 Task: Create Card Card0000000404 in Board Board0000000101 in Workspace WS0000000034 in Trello. Create Card Card0000000405 in Board Board0000000102 in Workspace WS0000000034 in Trello. Create Card Card0000000406 in Board Board0000000102 in Workspace WS0000000034 in Trello. Create Card Card0000000407 in Board Board0000000102 in Workspace WS0000000034 in Trello. Create Card Card0000000408 in Board Board0000000102 in Workspace WS0000000034 in Trello
Action: Mouse moved to (504, 522)
Screenshot: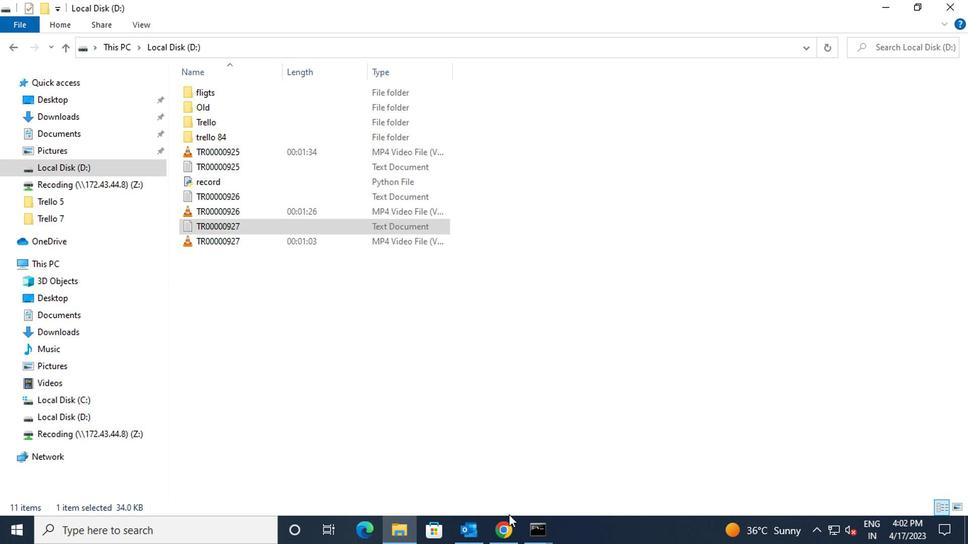 
Action: Mouse pressed left at (504, 522)
Screenshot: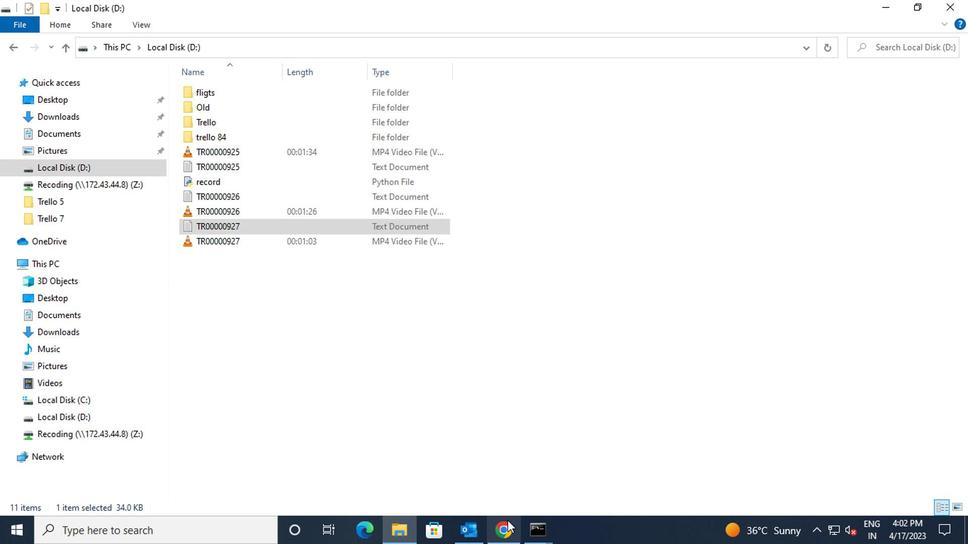 
Action: Mouse moved to (107, 339)
Screenshot: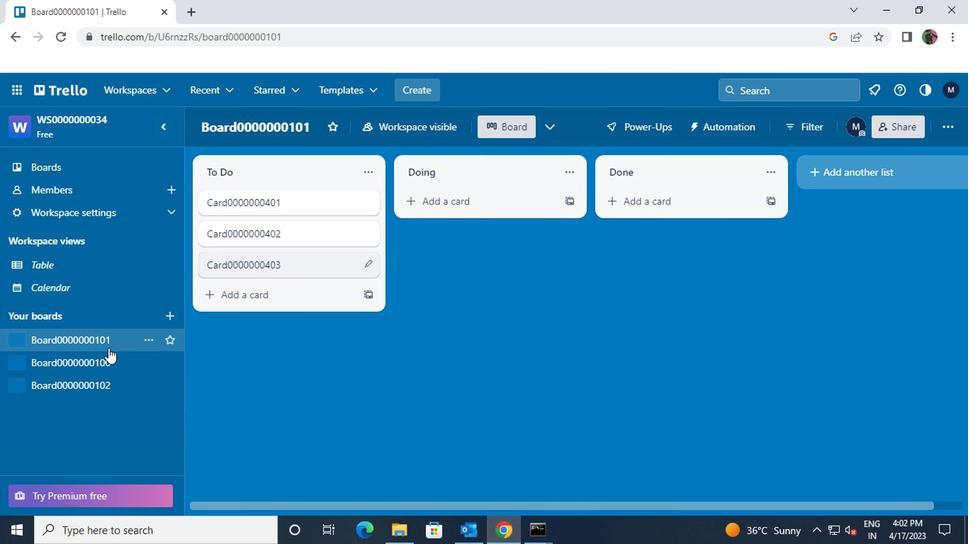
Action: Mouse pressed left at (107, 339)
Screenshot: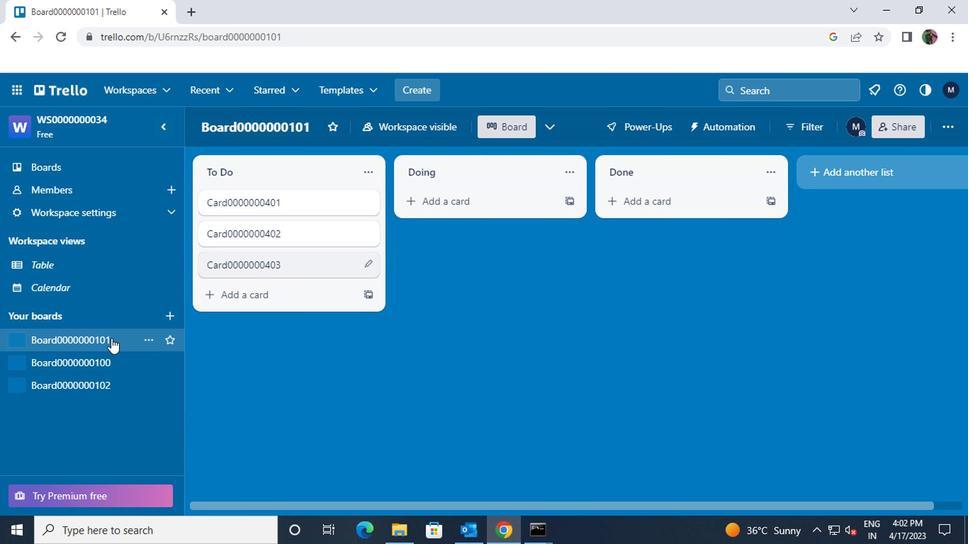 
Action: Mouse moved to (219, 291)
Screenshot: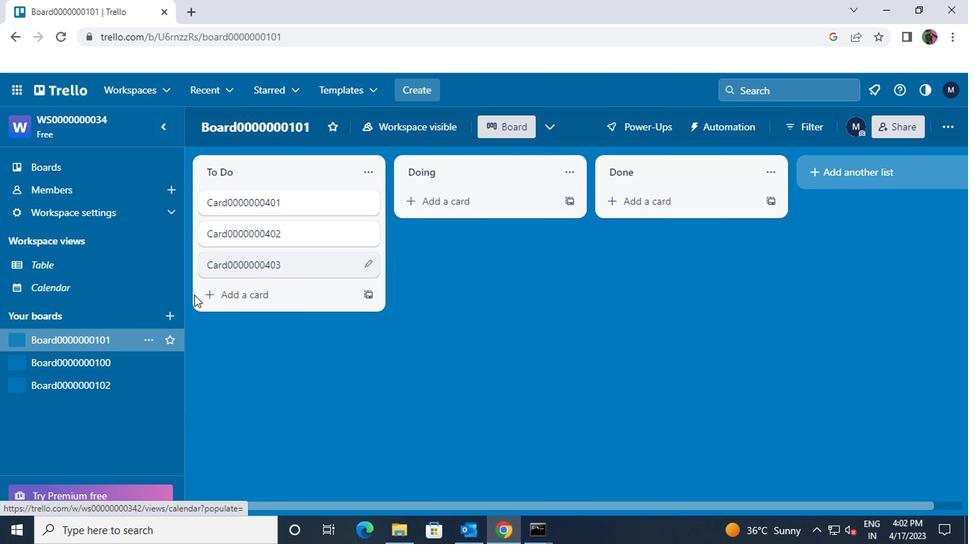 
Action: Mouse pressed left at (219, 291)
Screenshot: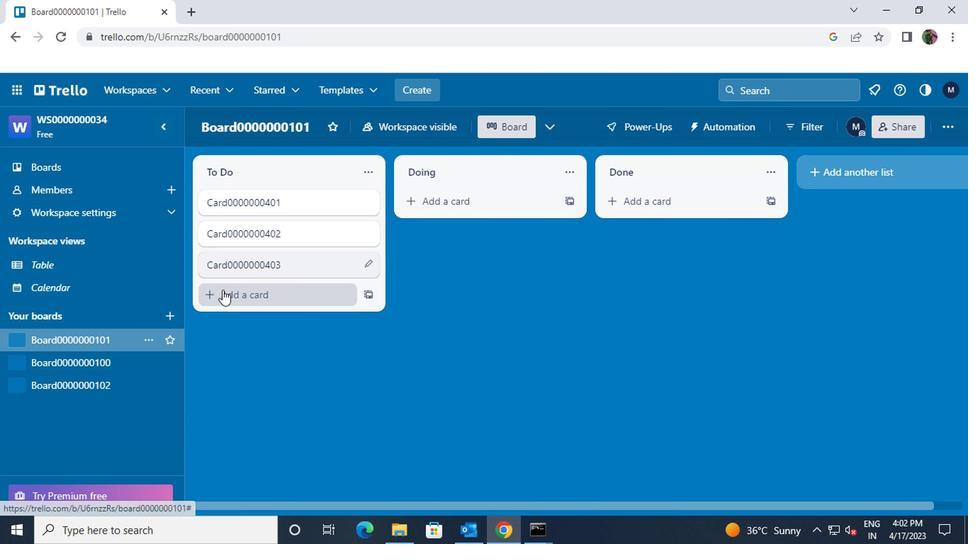 
Action: Key pressed <Key.shift>CARD0000000404
Screenshot: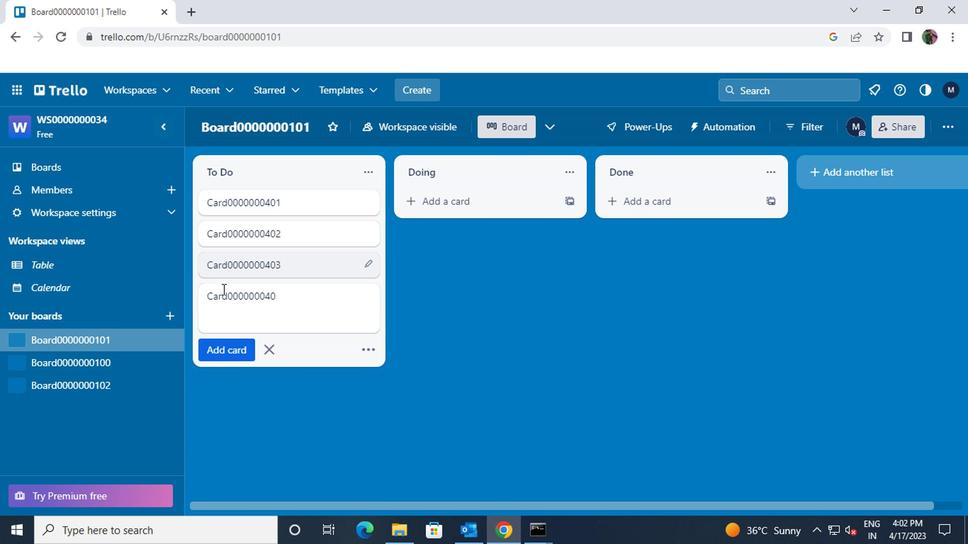 
Action: Mouse moved to (218, 348)
Screenshot: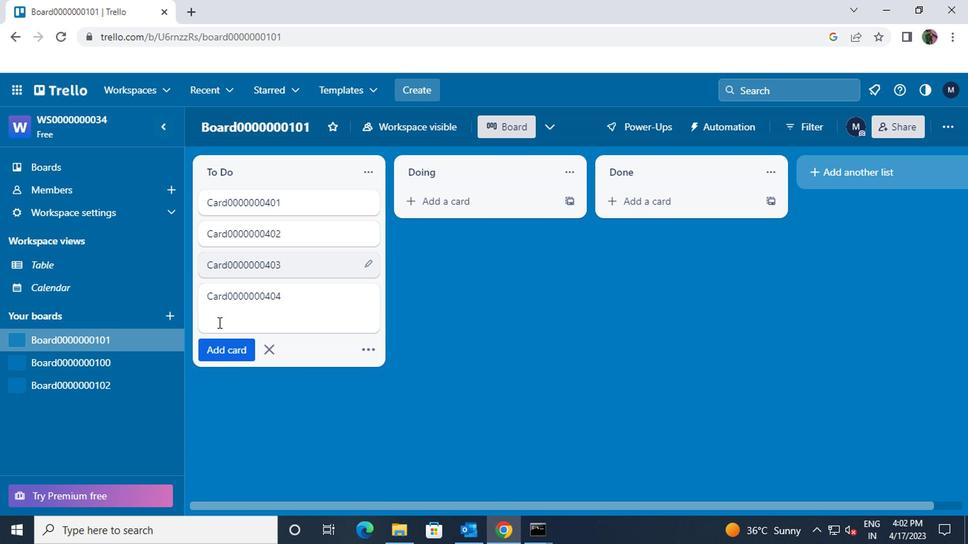 
Action: Mouse pressed left at (218, 348)
Screenshot: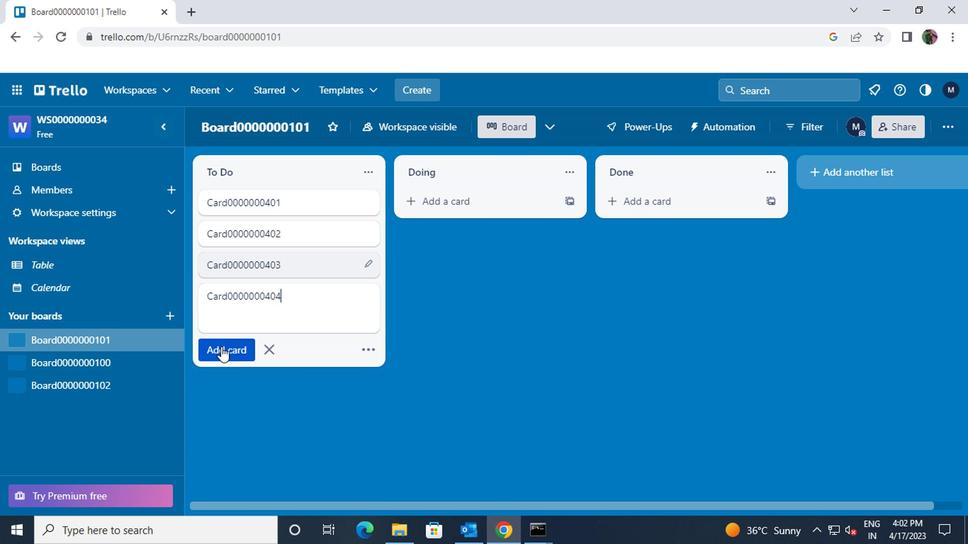 
Action: Mouse moved to (97, 384)
Screenshot: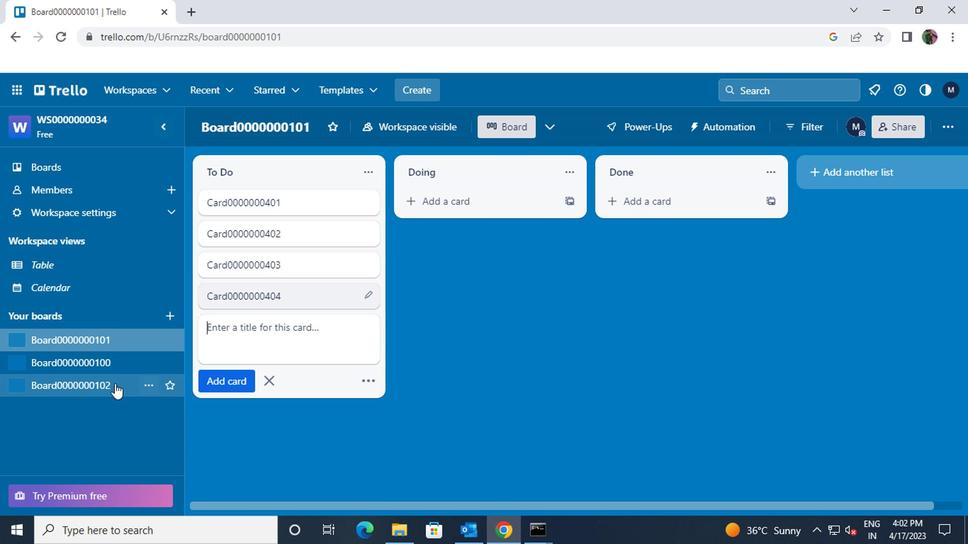 
Action: Mouse pressed left at (97, 384)
Screenshot: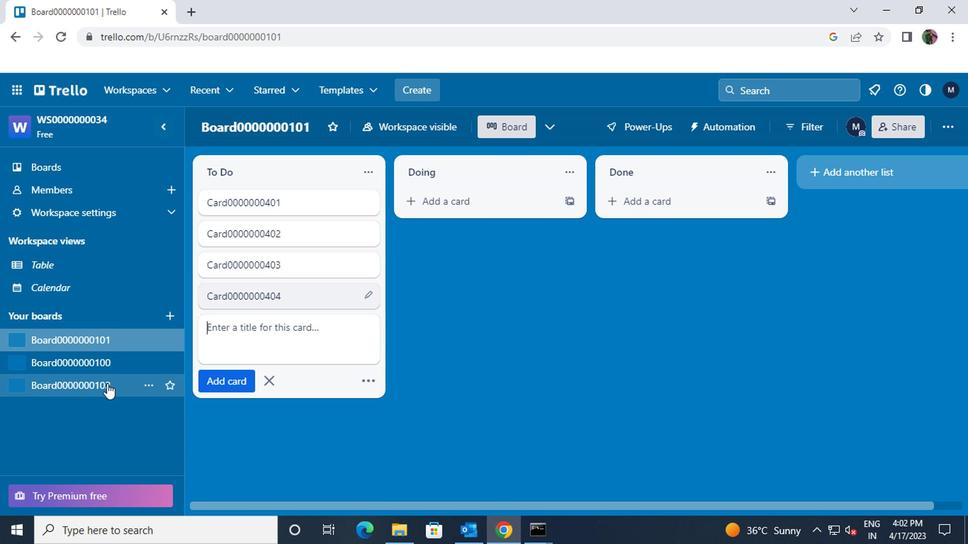 
Action: Mouse moved to (206, 195)
Screenshot: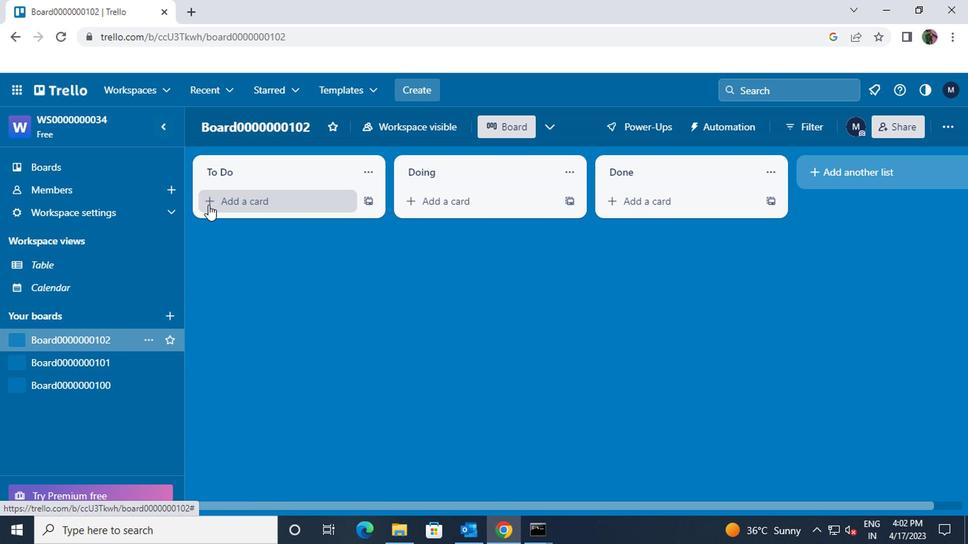 
Action: Mouse pressed left at (206, 195)
Screenshot: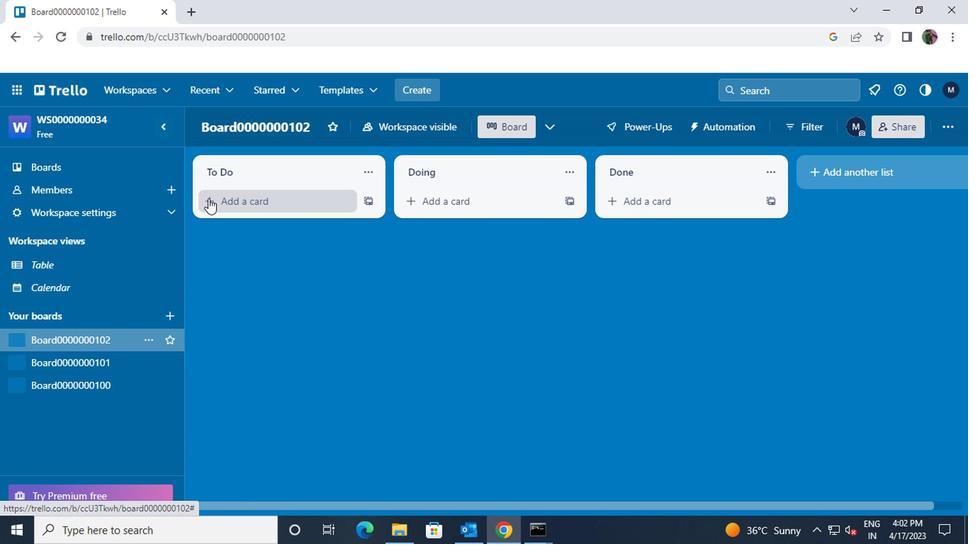 
Action: Key pressed <Key.shift>CARD0000000405
Screenshot: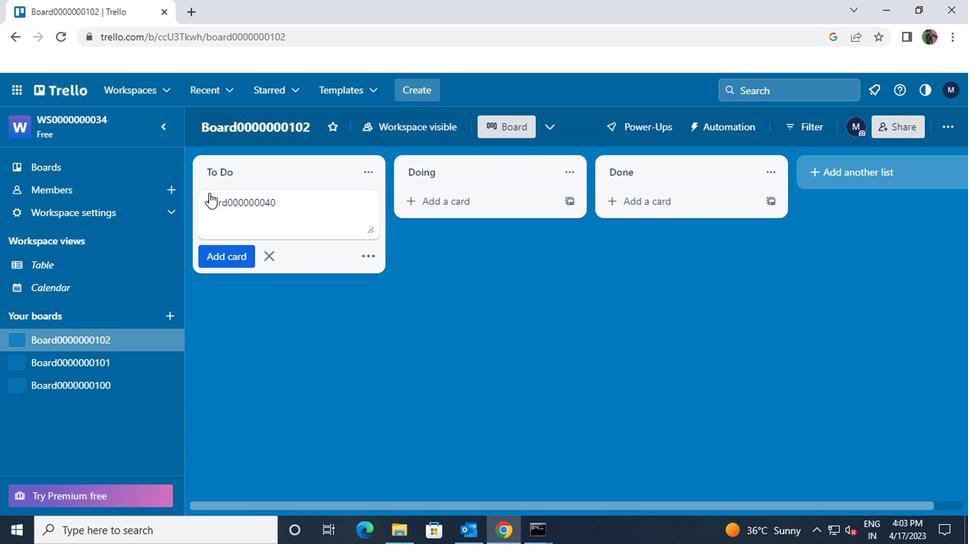 
Action: Mouse moved to (228, 262)
Screenshot: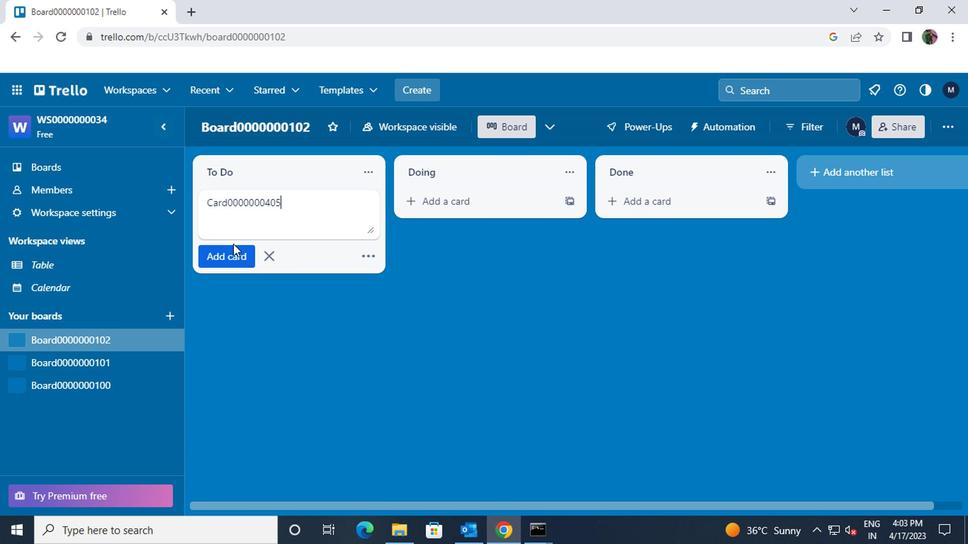 
Action: Mouse pressed left at (228, 262)
Screenshot: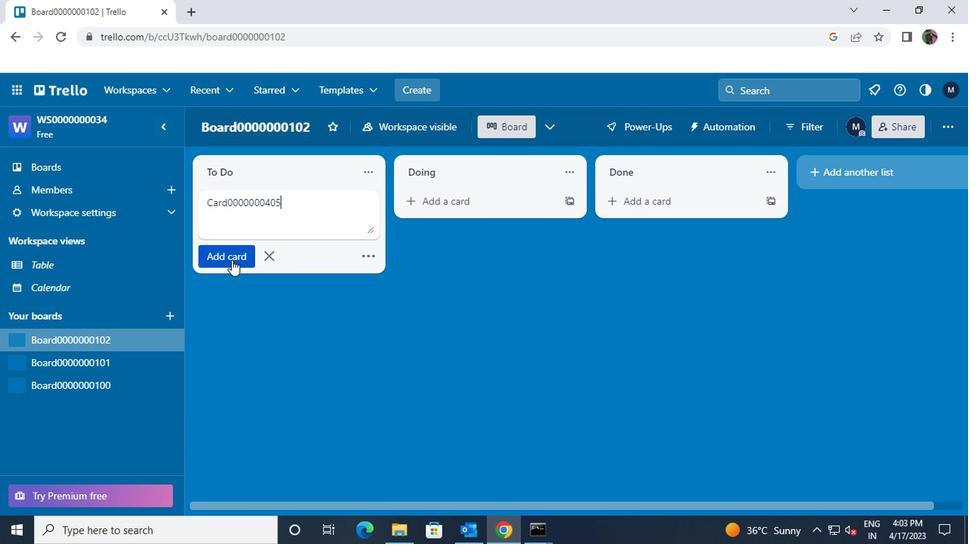 
Action: Mouse moved to (228, 238)
Screenshot: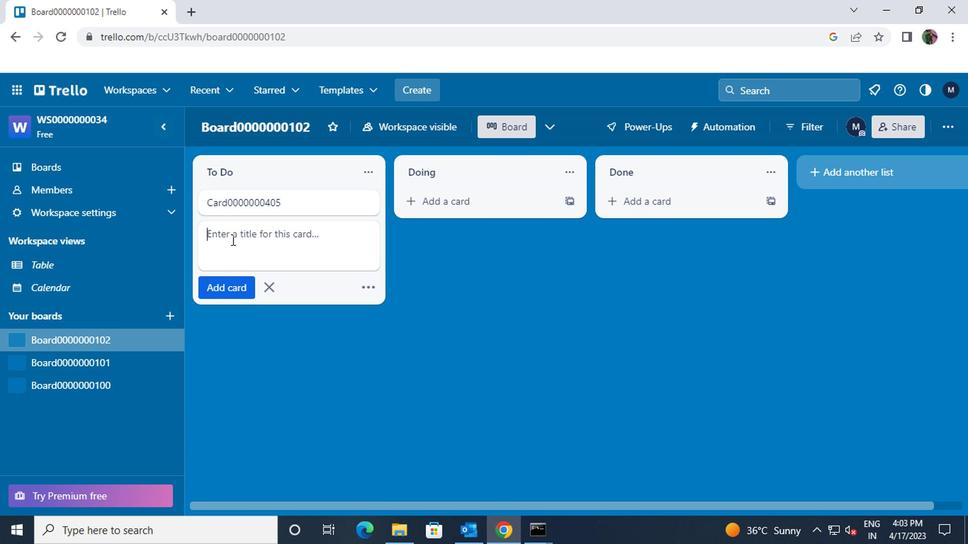 
Action: Mouse pressed left at (228, 238)
Screenshot: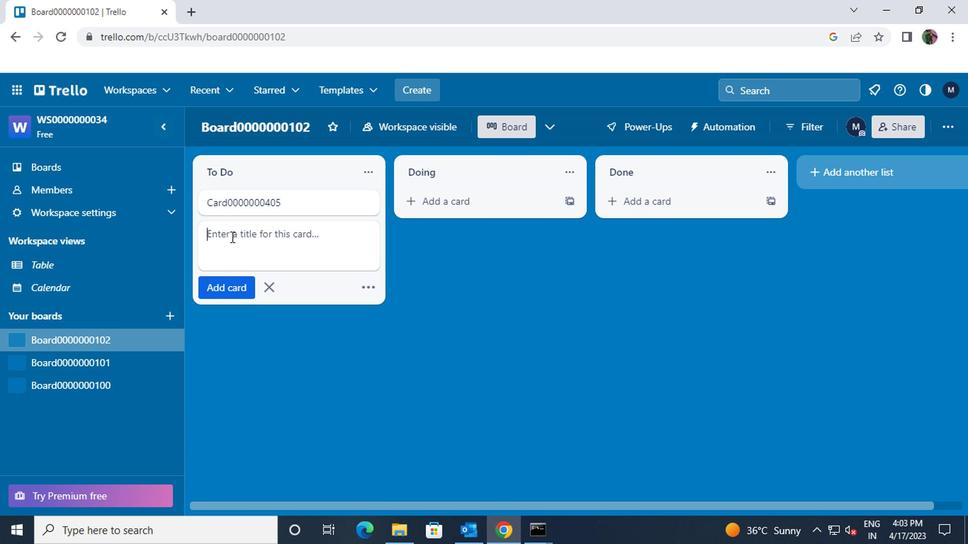 
Action: Mouse moved to (197, 243)
Screenshot: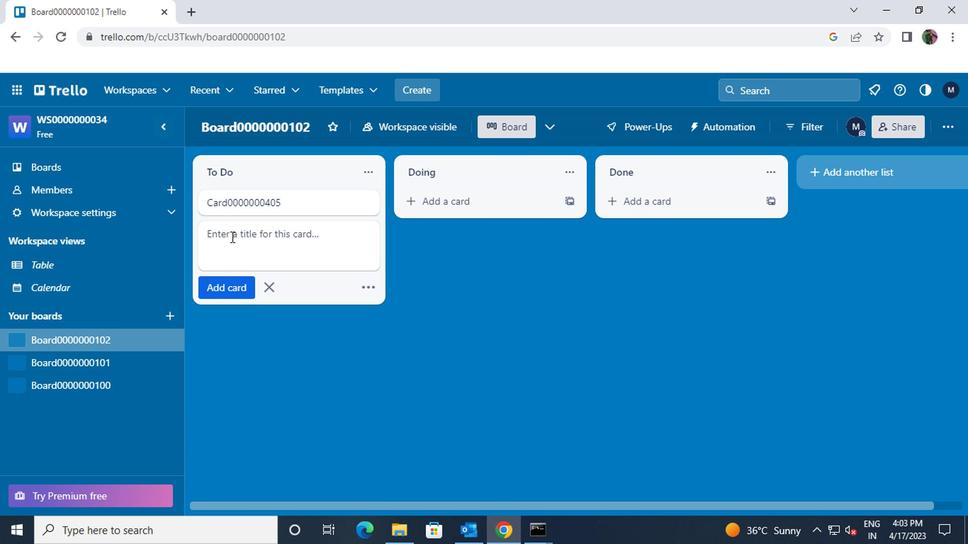 
Action: Key pressed <Key.shift>CRAD0000000406
Screenshot: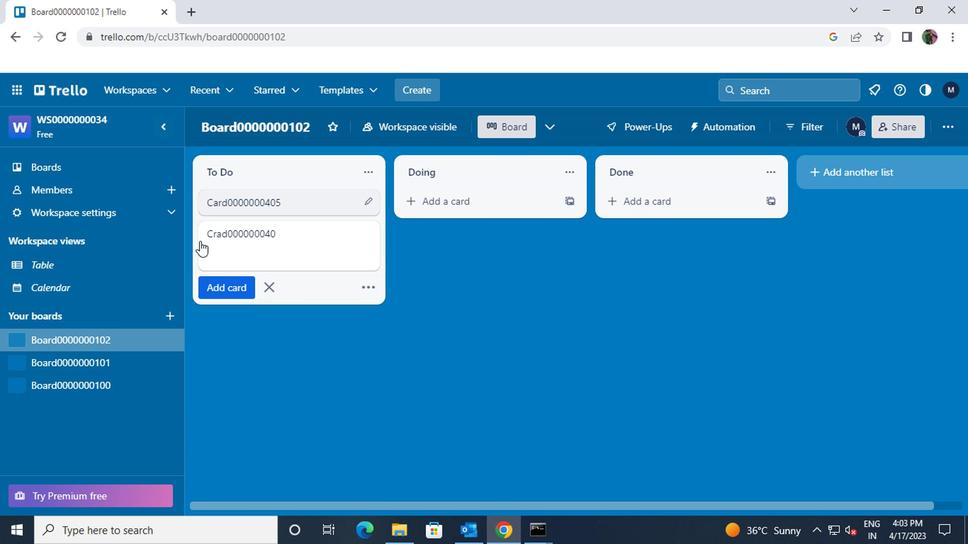 
Action: Mouse moved to (212, 291)
Screenshot: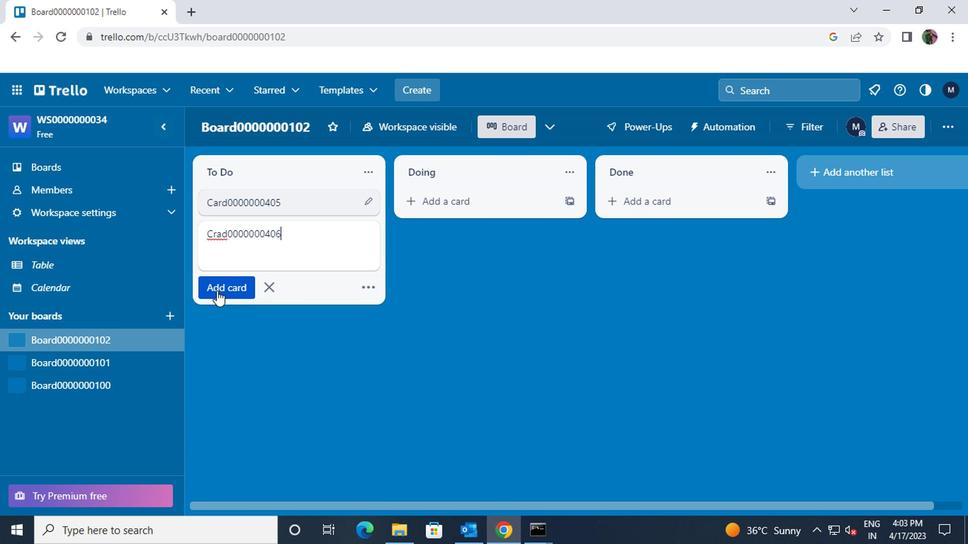 
Action: Mouse pressed left at (212, 291)
Screenshot: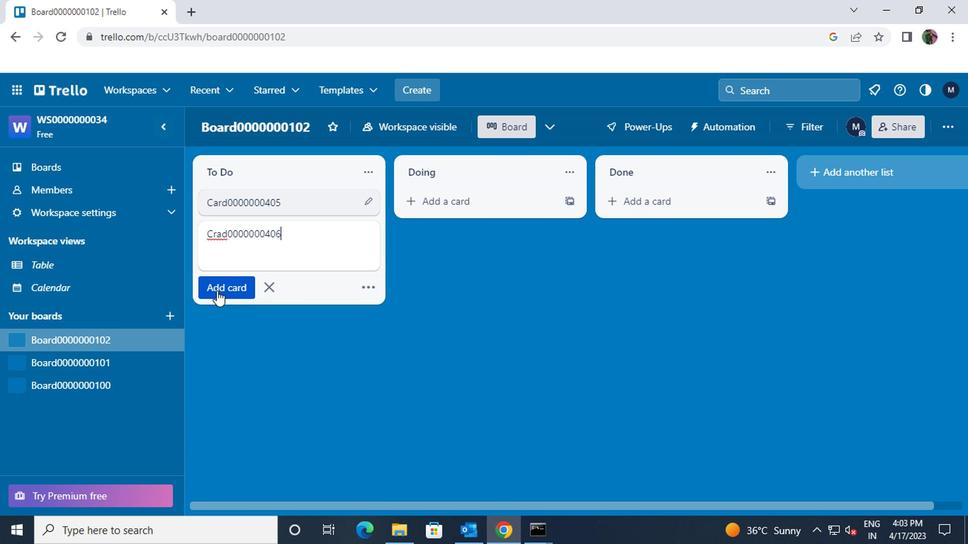 
Action: Mouse moved to (212, 287)
Screenshot: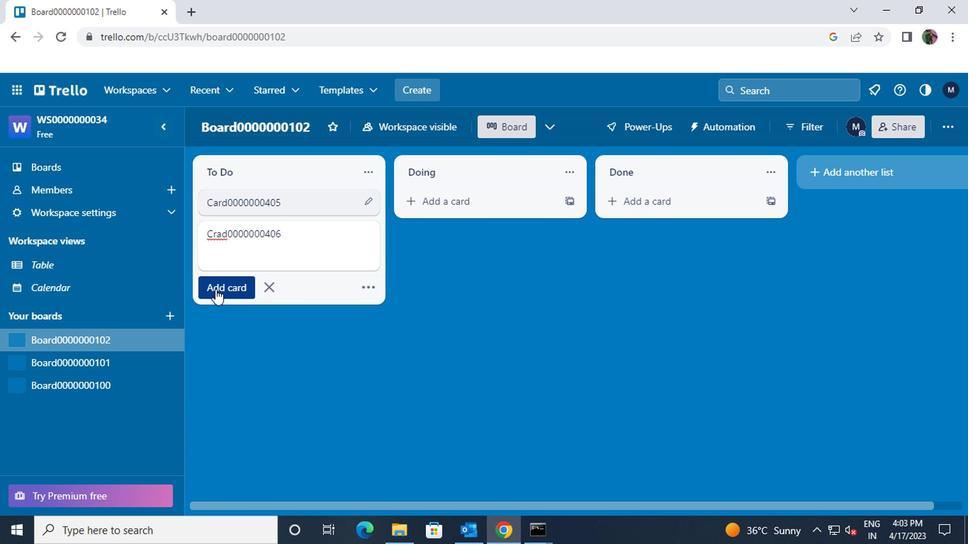 
Action: Key pressed <Key.shift>CARD0000000407
Screenshot: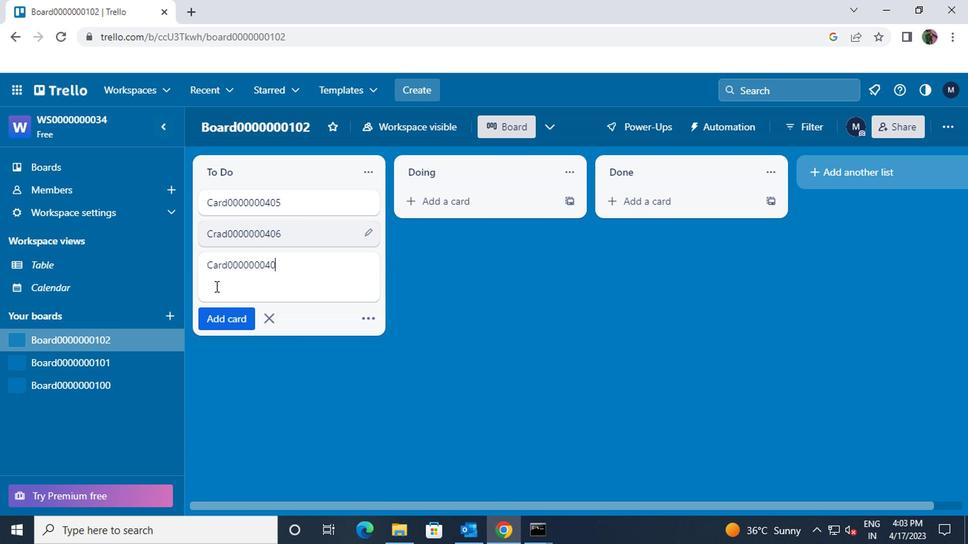 
Action: Mouse moved to (214, 322)
Screenshot: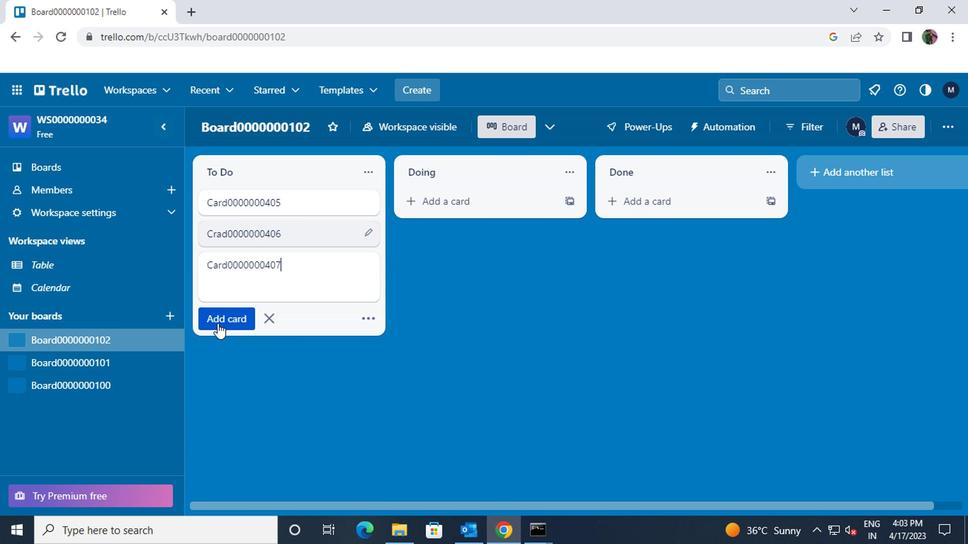 
Action: Mouse pressed left at (214, 322)
Screenshot: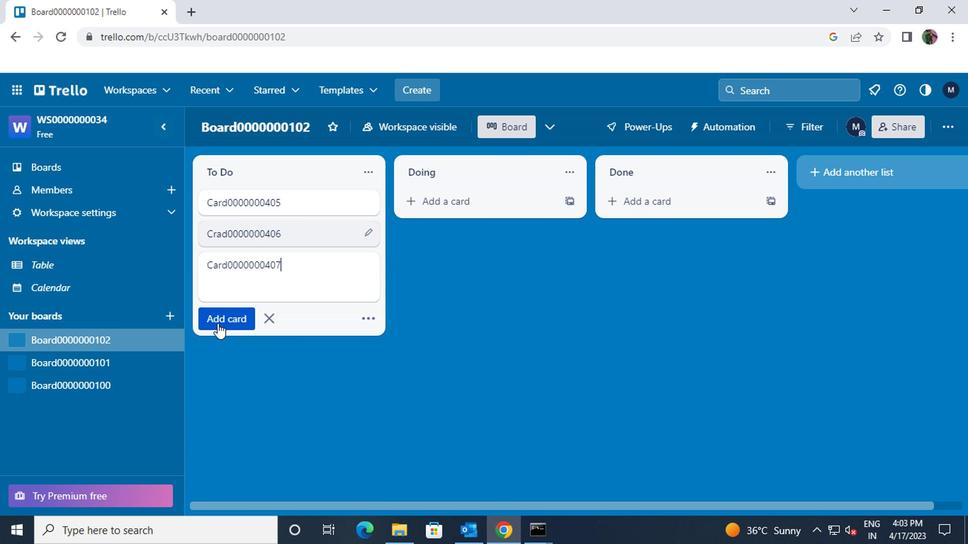 
Action: Key pressed <Key.shift>CARD0000000408
Screenshot: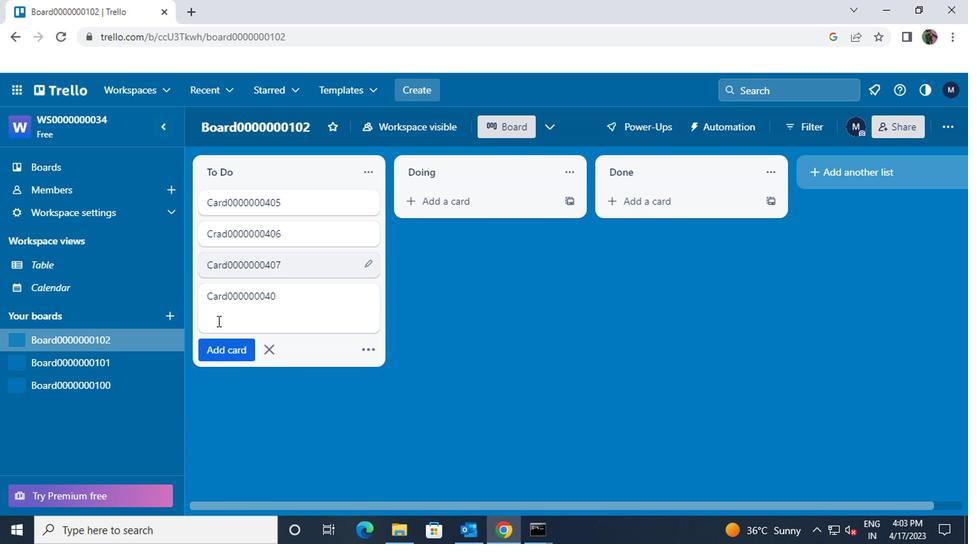 
Action: Mouse moved to (220, 344)
Screenshot: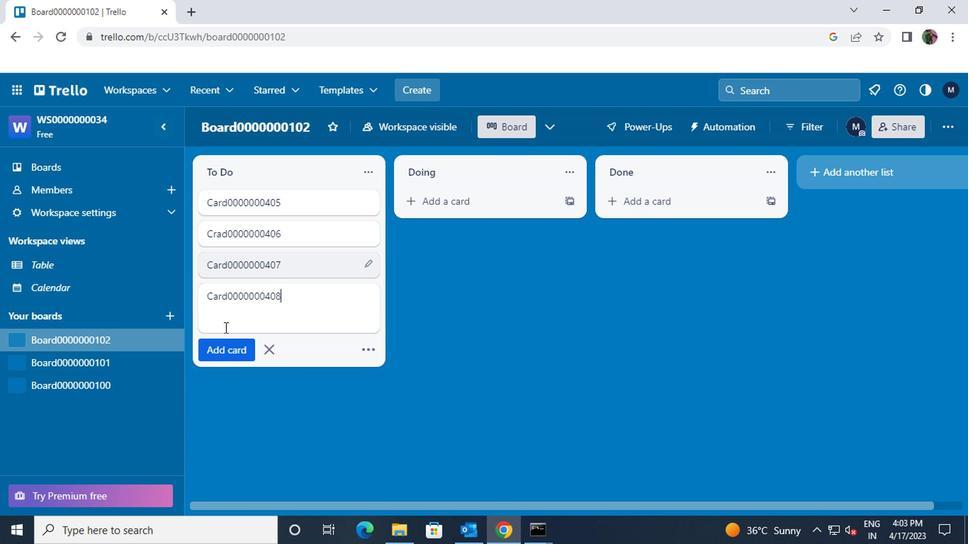 
Action: Mouse pressed left at (220, 344)
Screenshot: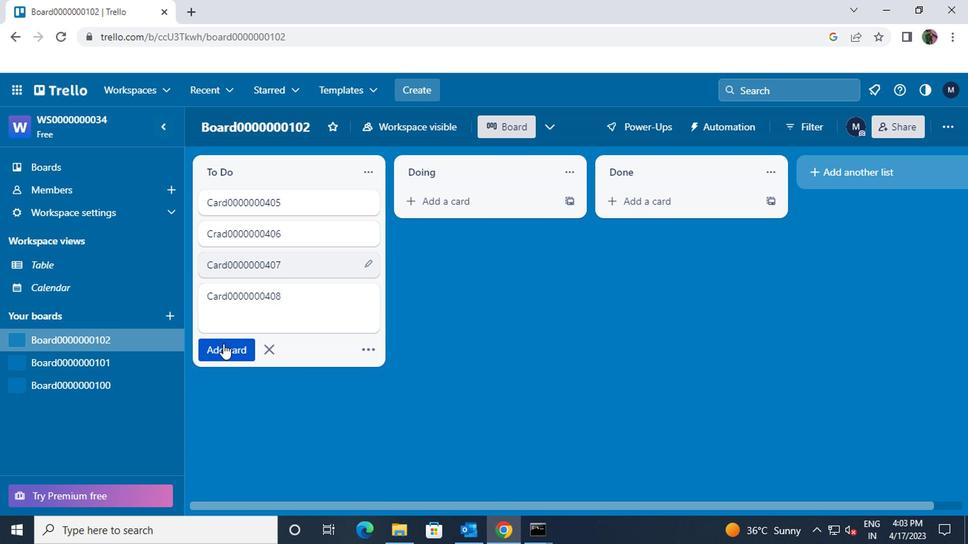 
